 Task: Add the task  Create a new online store for a retail business to the section Agile Assemblers in the project AgileBuddy and add a Due Date to the respective task as 2023/11/08
Action: Mouse moved to (51, 273)
Screenshot: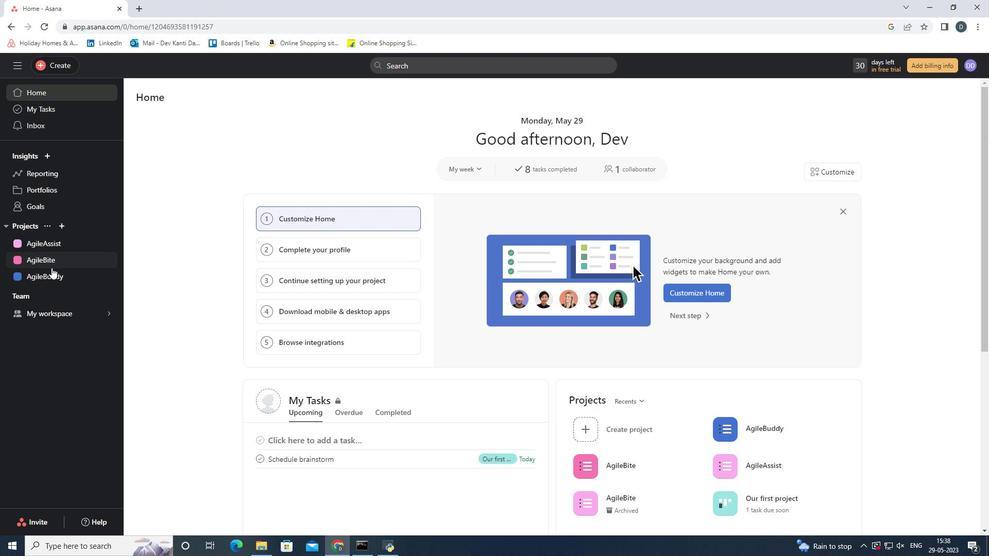 
Action: Mouse pressed left at (51, 273)
Screenshot: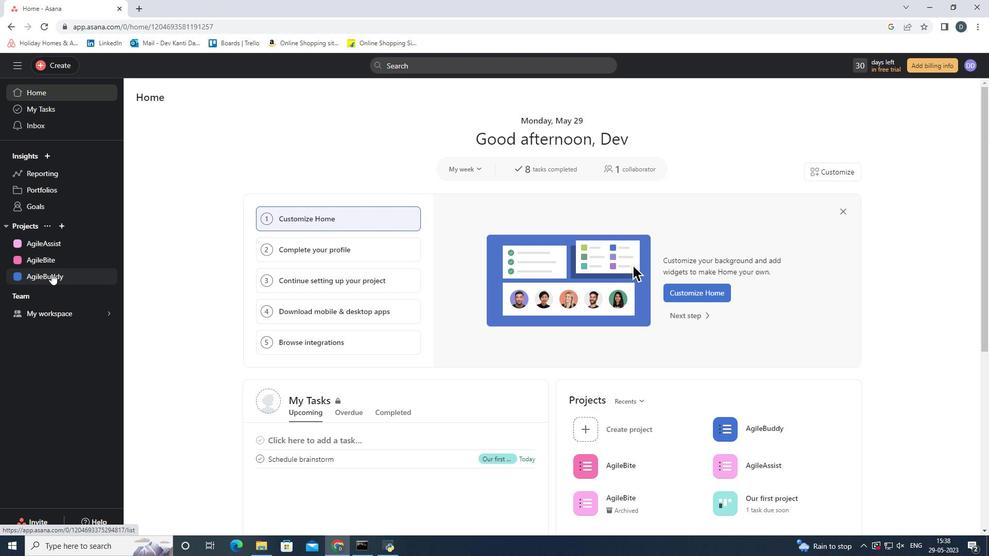 
Action: Mouse moved to (521, 407)
Screenshot: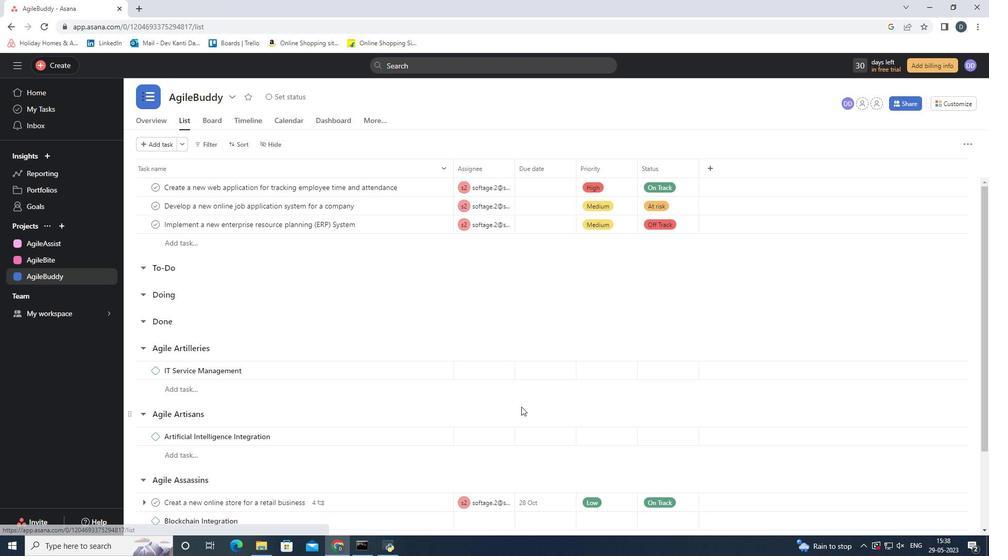 
Action: Mouse scrolled (521, 406) with delta (0, 0)
Screenshot: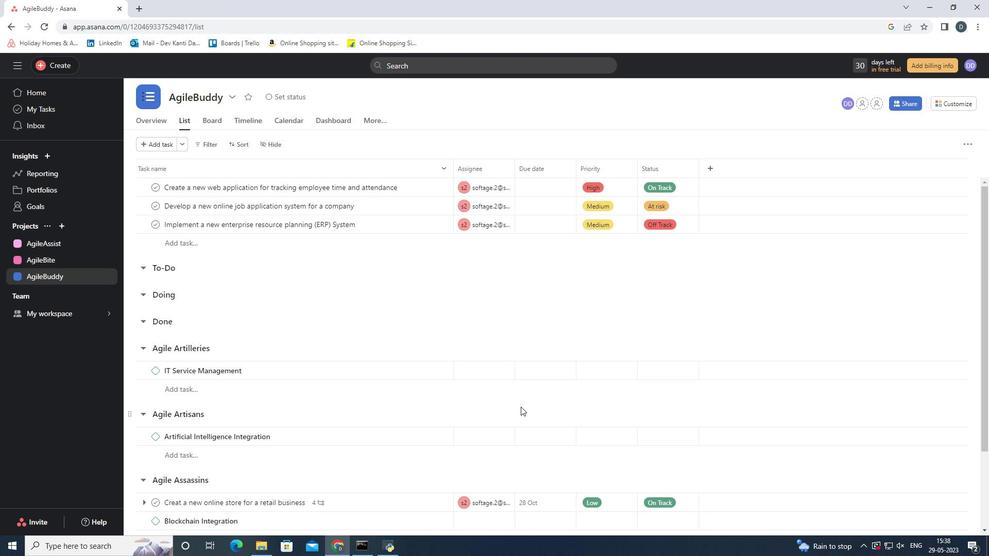 
Action: Mouse scrolled (521, 406) with delta (0, 0)
Screenshot: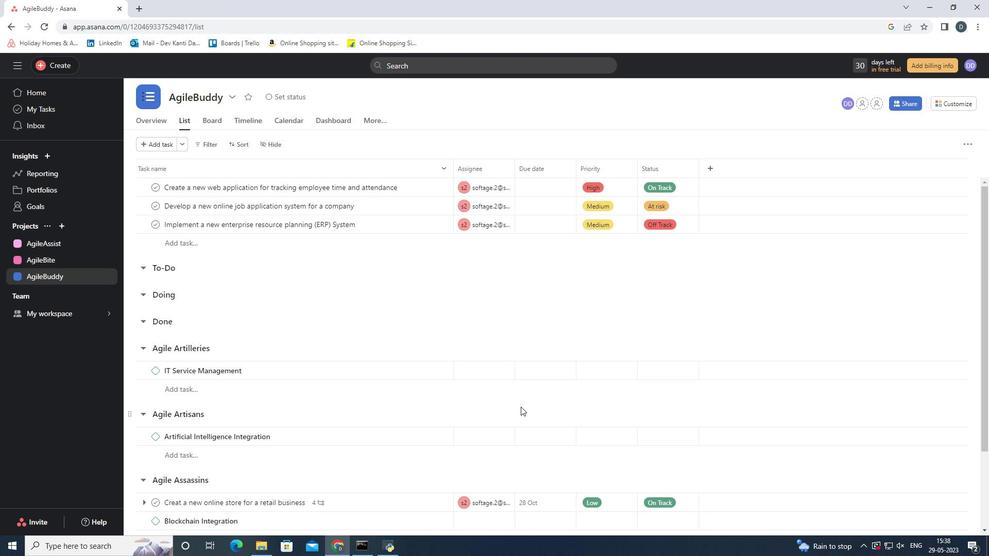
Action: Mouse scrolled (521, 406) with delta (0, 0)
Screenshot: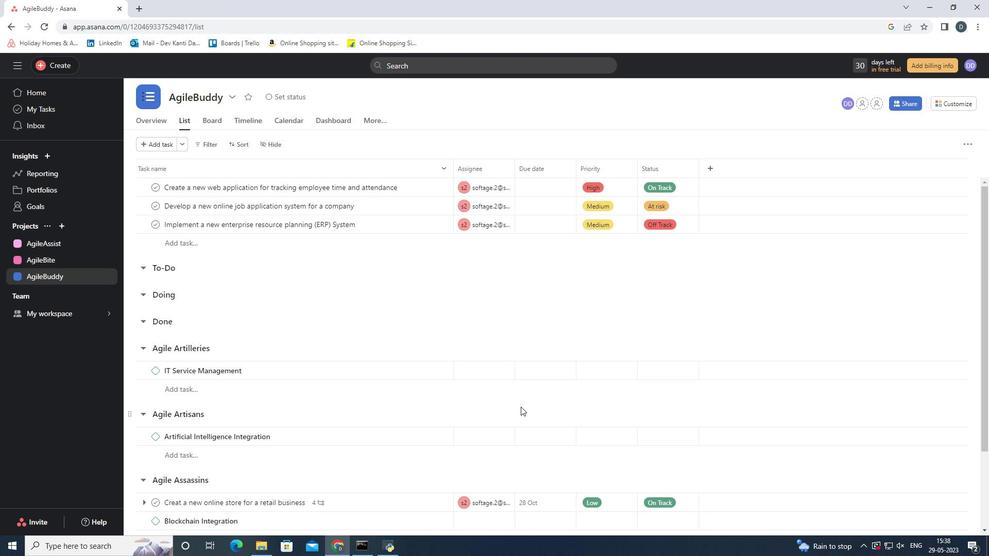 
Action: Mouse scrolled (521, 406) with delta (0, 0)
Screenshot: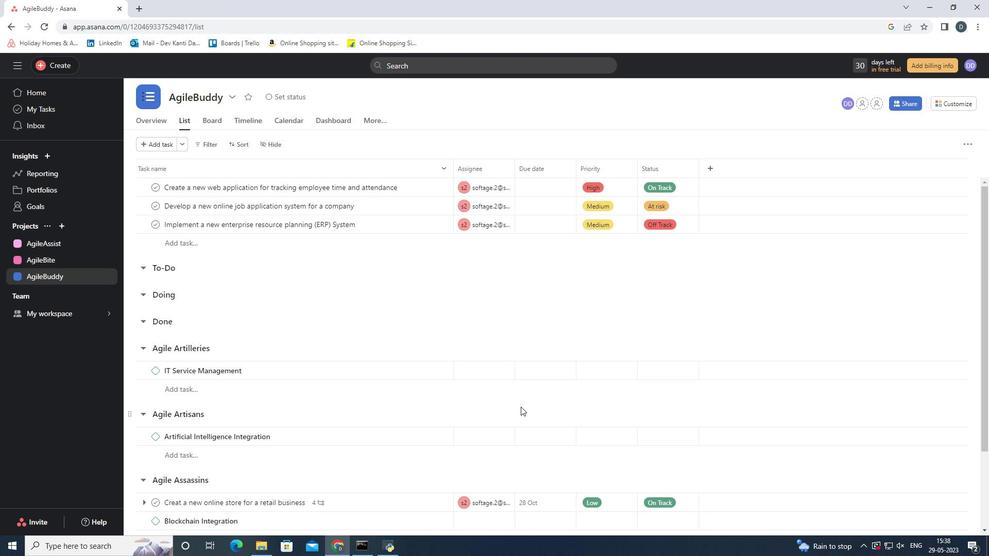 
Action: Mouse scrolled (521, 406) with delta (0, 0)
Screenshot: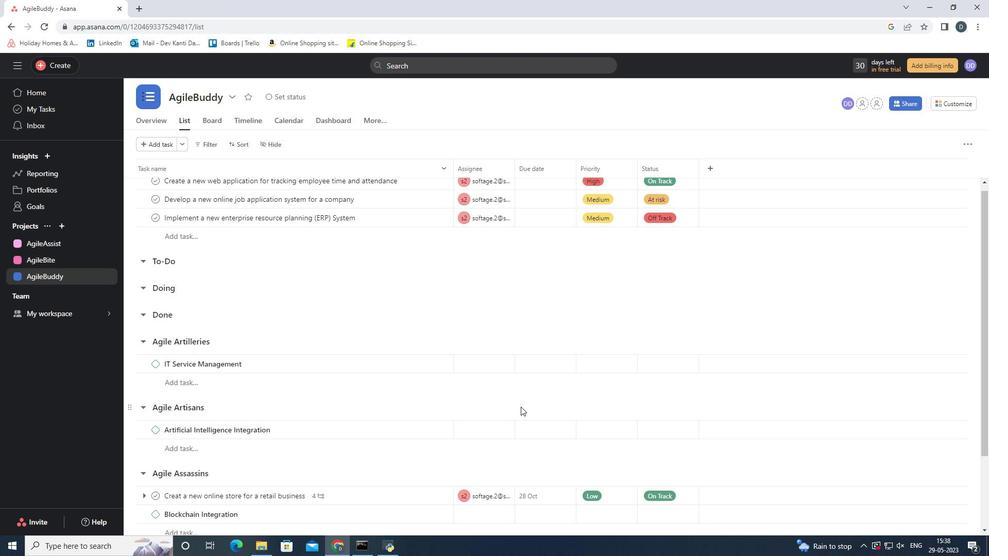 
Action: Mouse moved to (426, 400)
Screenshot: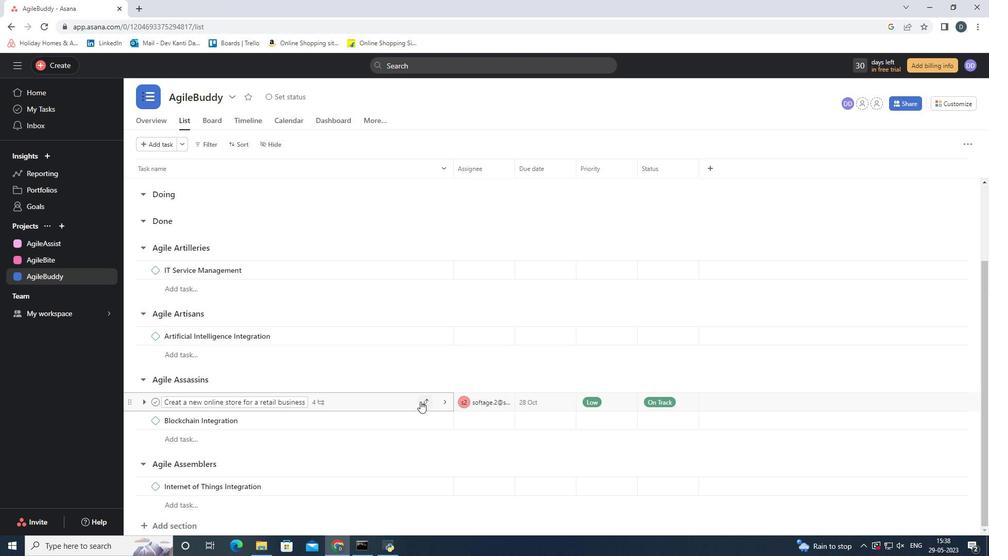 
Action: Mouse pressed left at (426, 400)
Screenshot: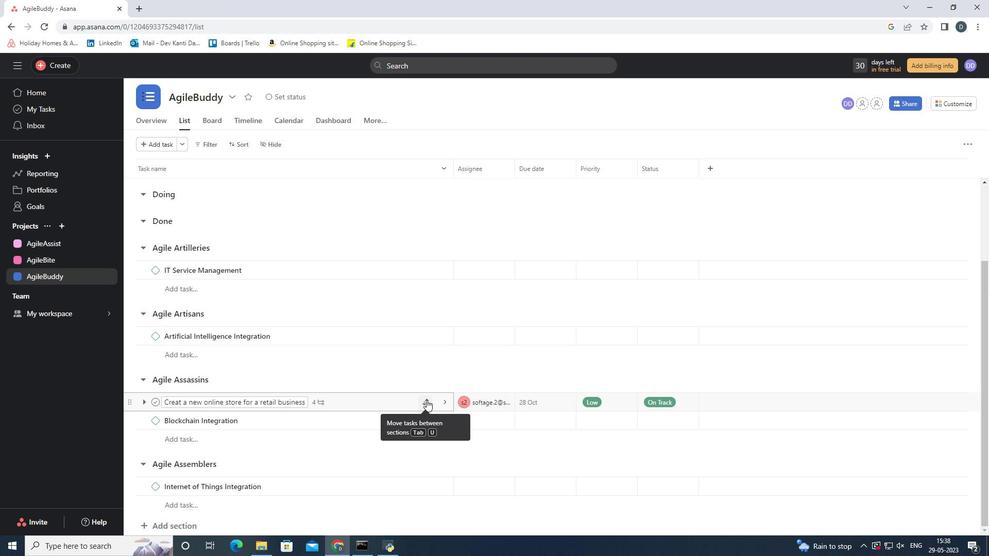 
Action: Mouse moved to (423, 386)
Screenshot: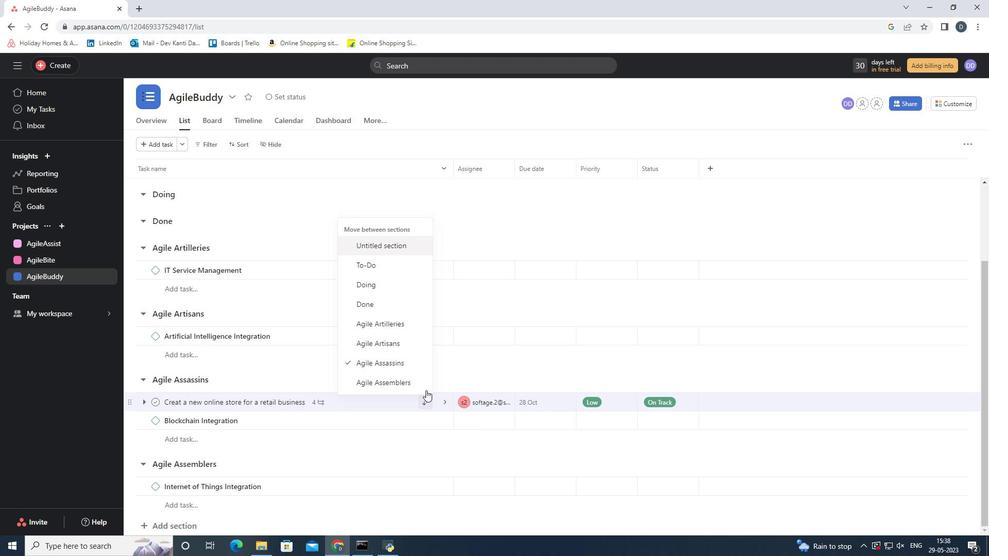 
Action: Mouse pressed left at (423, 386)
Screenshot: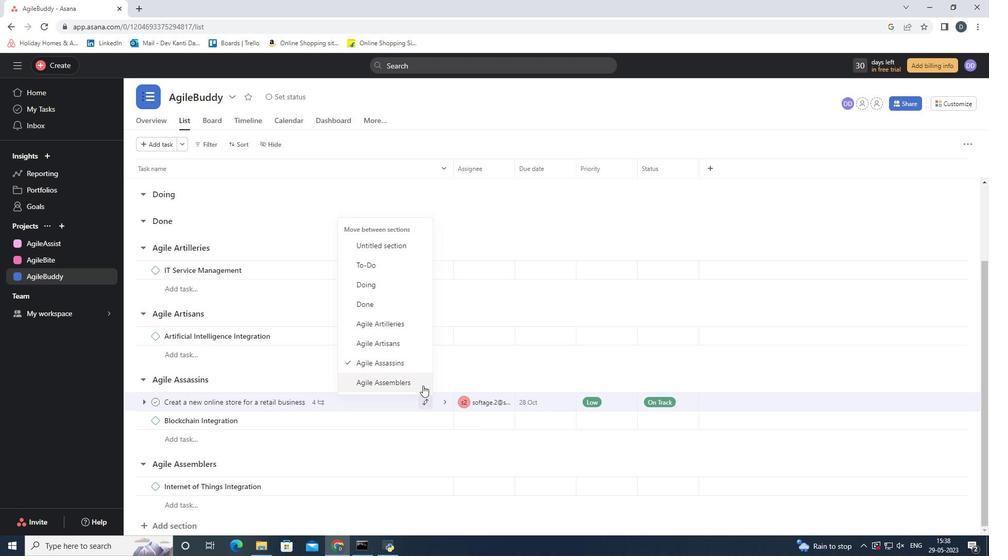 
Action: Mouse moved to (535, 466)
Screenshot: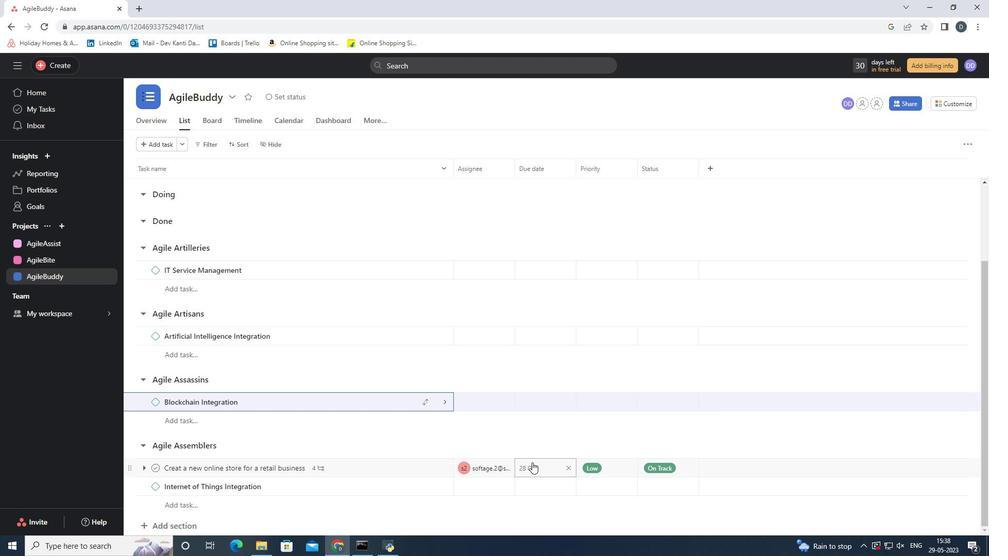 
Action: Mouse pressed left at (535, 466)
Screenshot: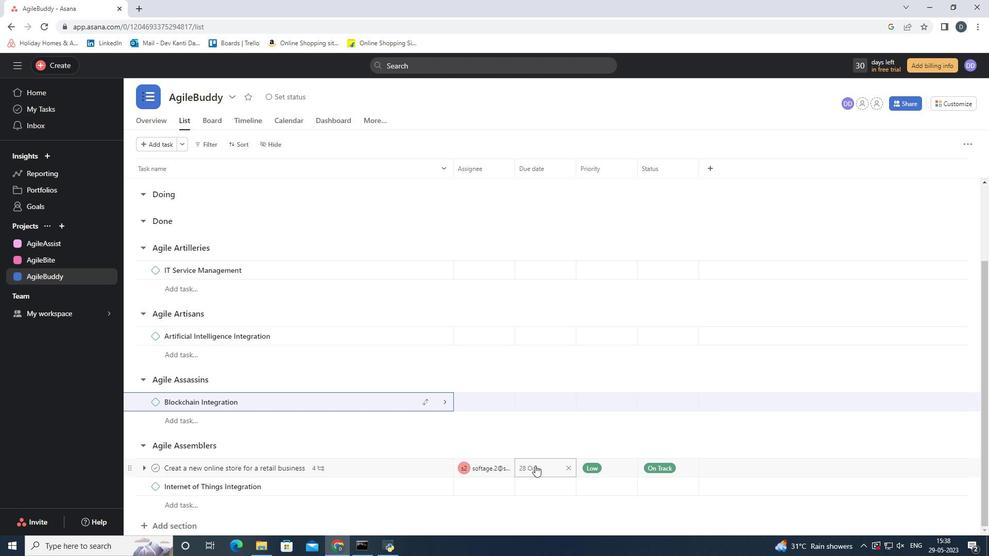 
Action: Mouse moved to (648, 277)
Screenshot: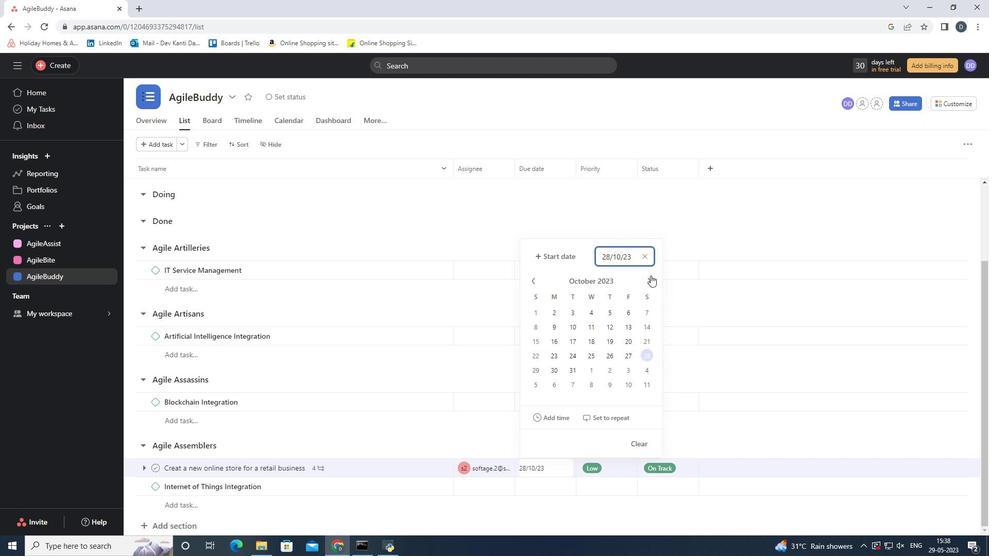 
Action: Mouse pressed left at (648, 277)
Screenshot: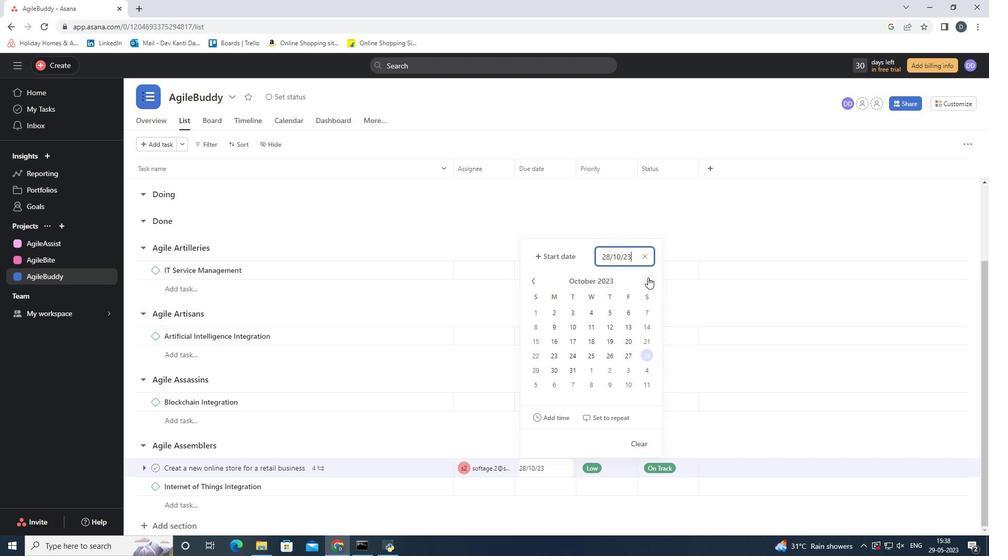 
Action: Mouse moved to (591, 329)
Screenshot: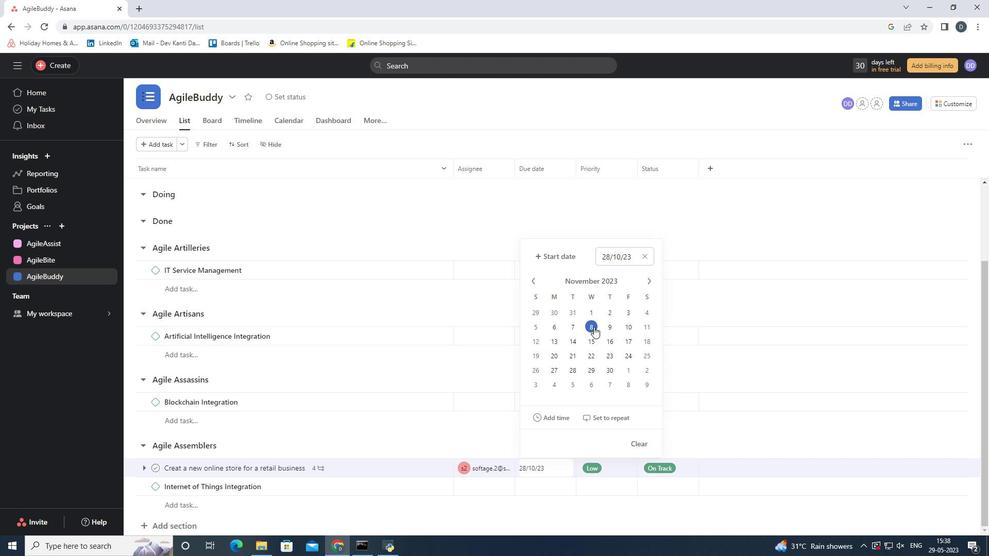 
Action: Mouse pressed left at (591, 329)
Screenshot: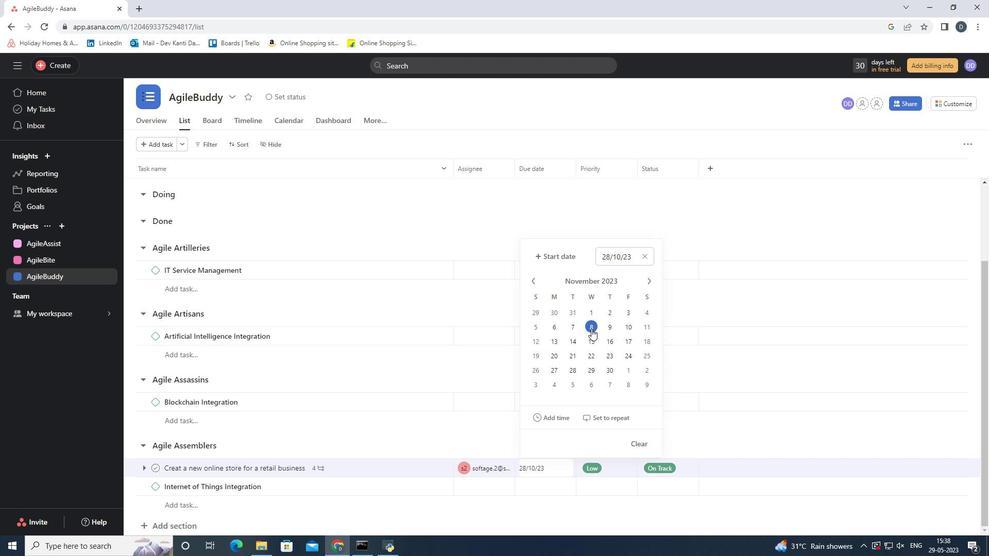 
Action: Mouse moved to (728, 439)
Screenshot: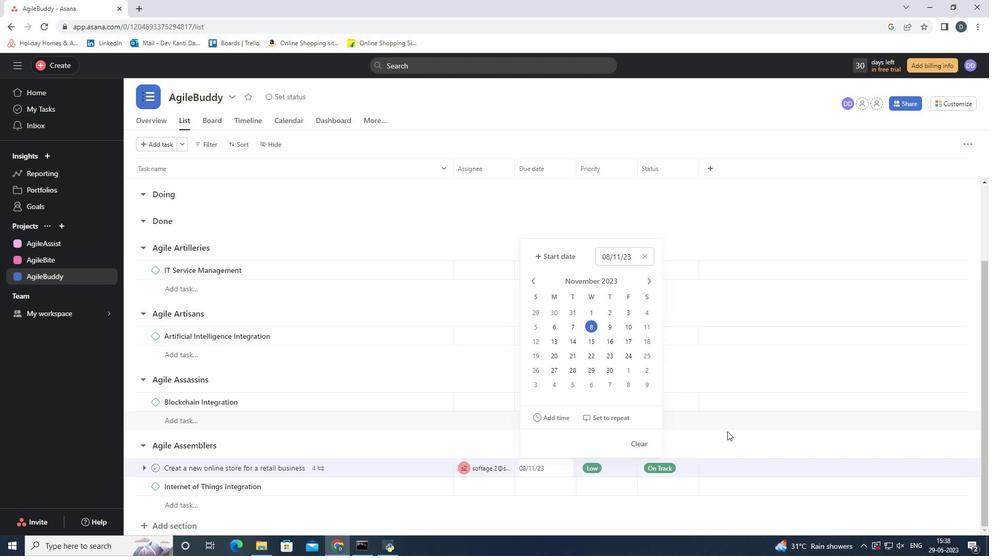 
Action: Mouse pressed left at (728, 439)
Screenshot: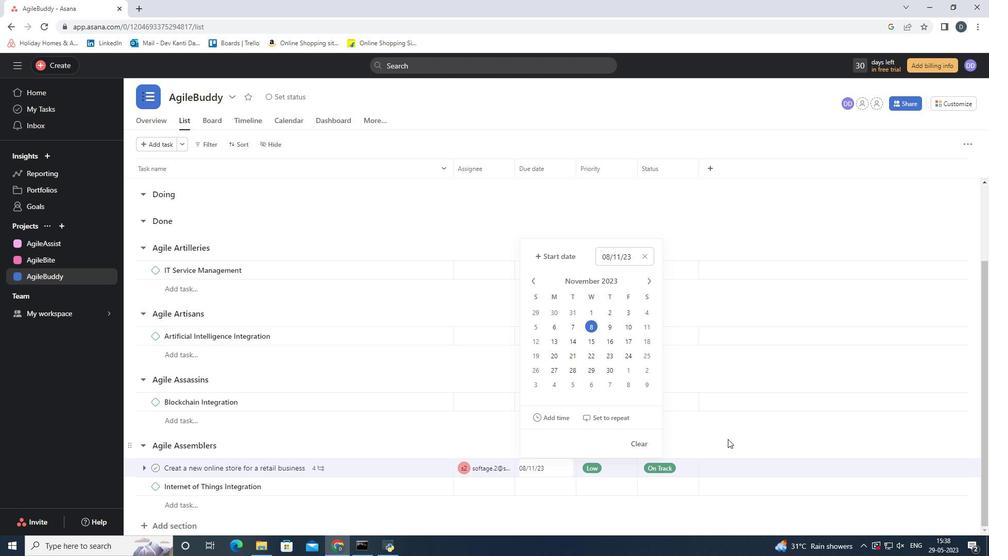 
Action: Mouse moved to (502, 467)
Screenshot: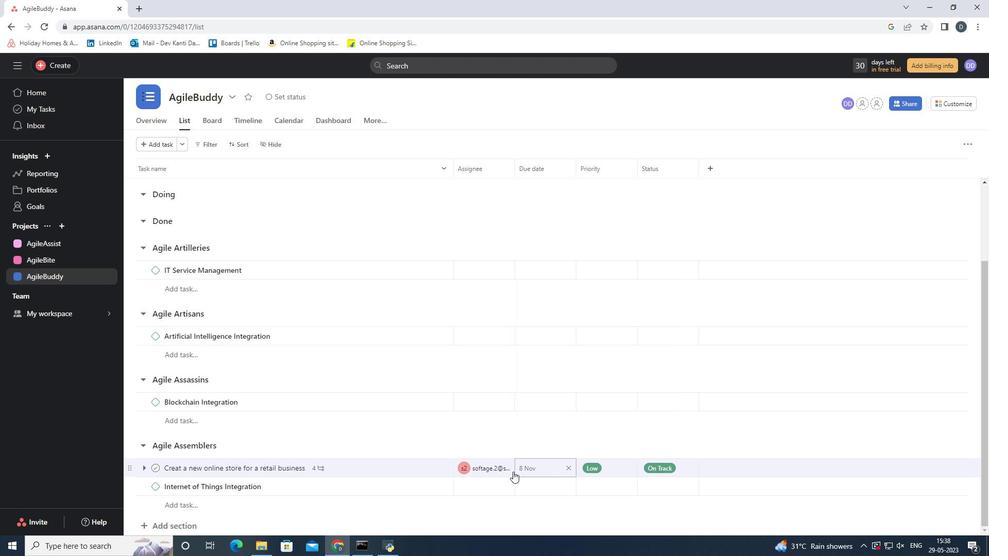
Action: Mouse scrolled (502, 467) with delta (0, 0)
Screenshot: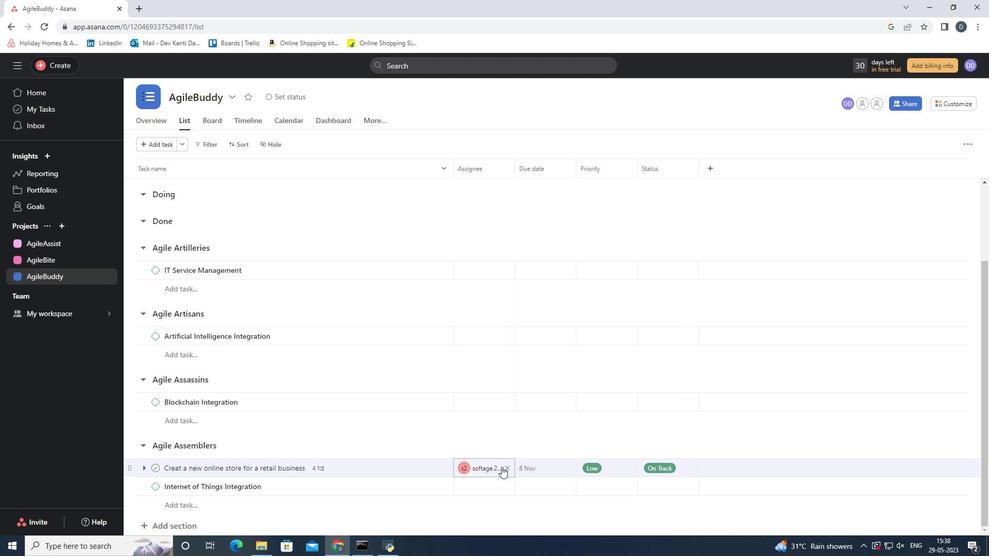 
Action: Mouse scrolled (502, 467) with delta (0, 0)
Screenshot: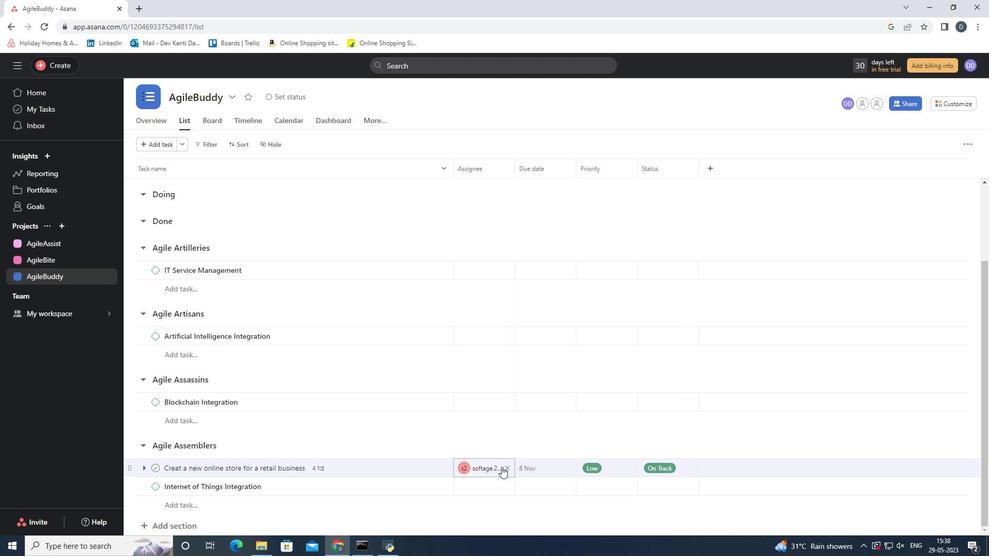 
Action: Mouse scrolled (502, 467) with delta (0, 0)
Screenshot: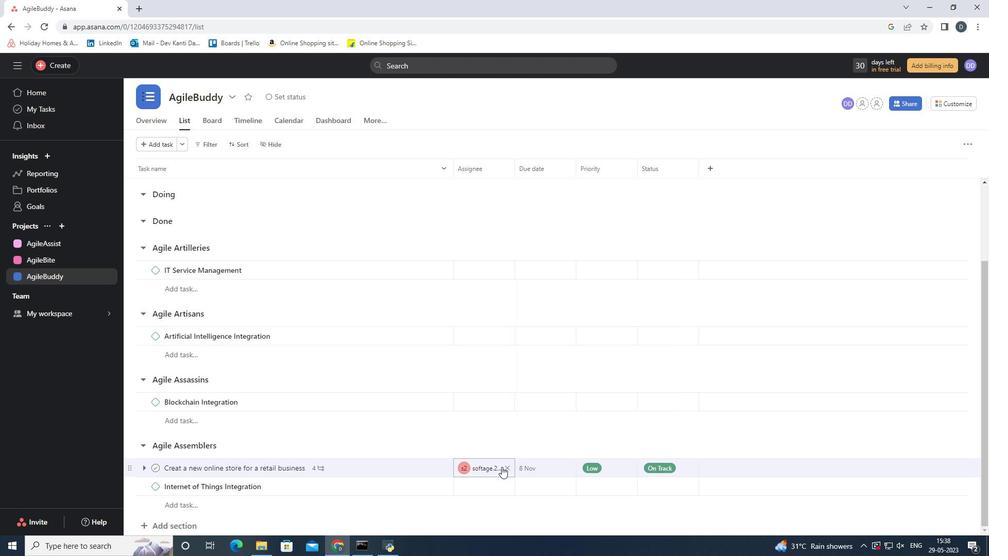 
Action: Mouse moved to (567, 443)
Screenshot: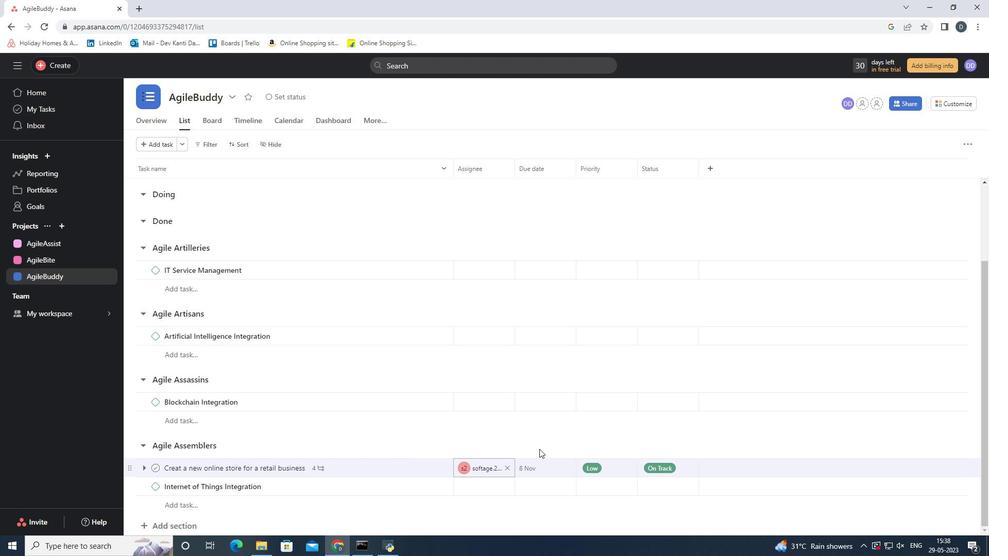 
